 Task: Open the contact 'Shubham Jain' in Outlook and check the word count of the contact details.
Action: Mouse moved to (10, 91)
Screenshot: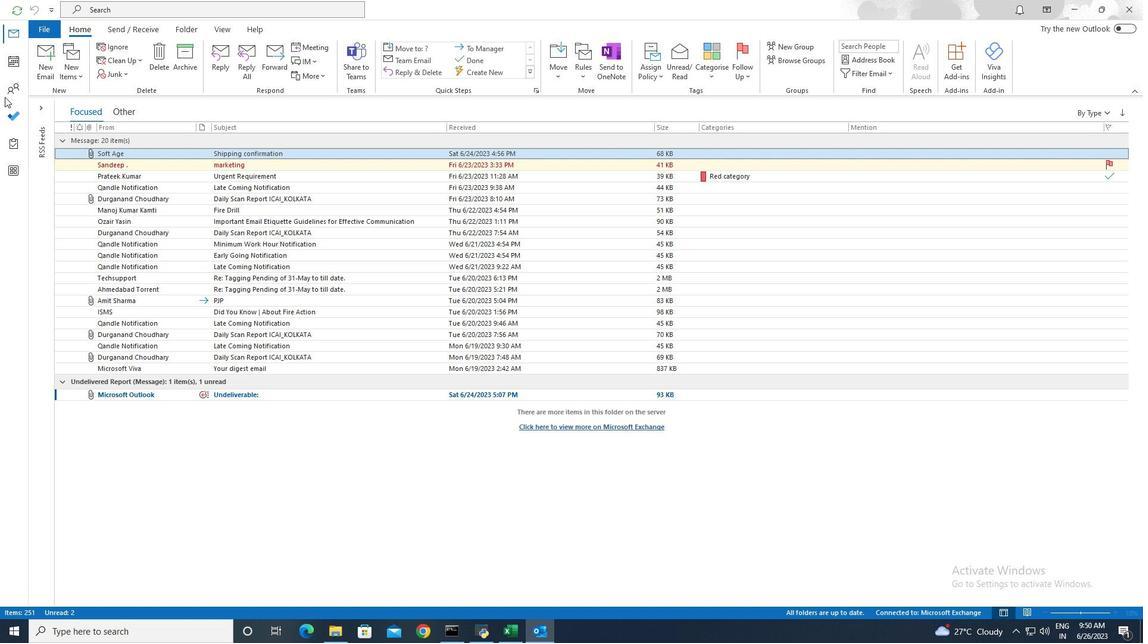 
Action: Mouse pressed left at (10, 91)
Screenshot: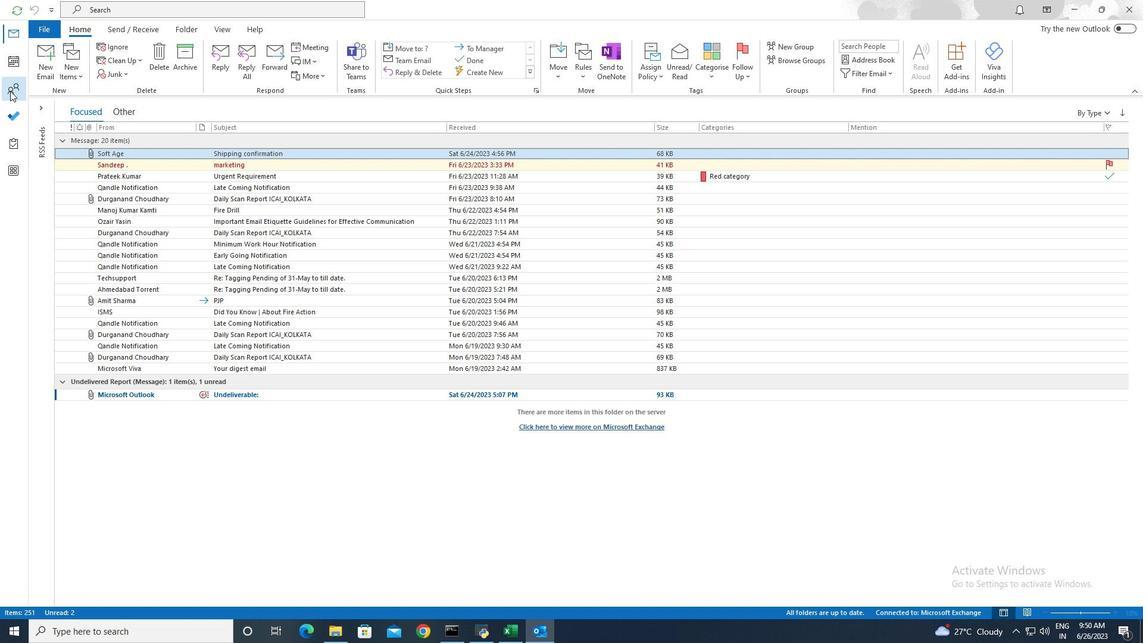 
Action: Mouse moved to (113, 254)
Screenshot: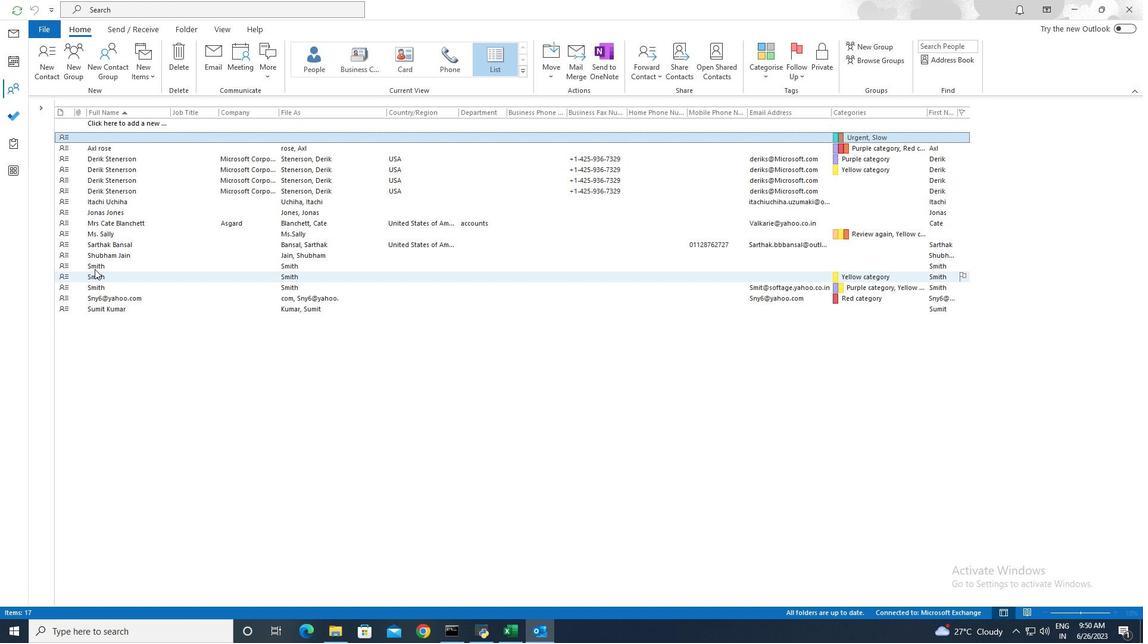 
Action: Mouse pressed left at (113, 254)
Screenshot: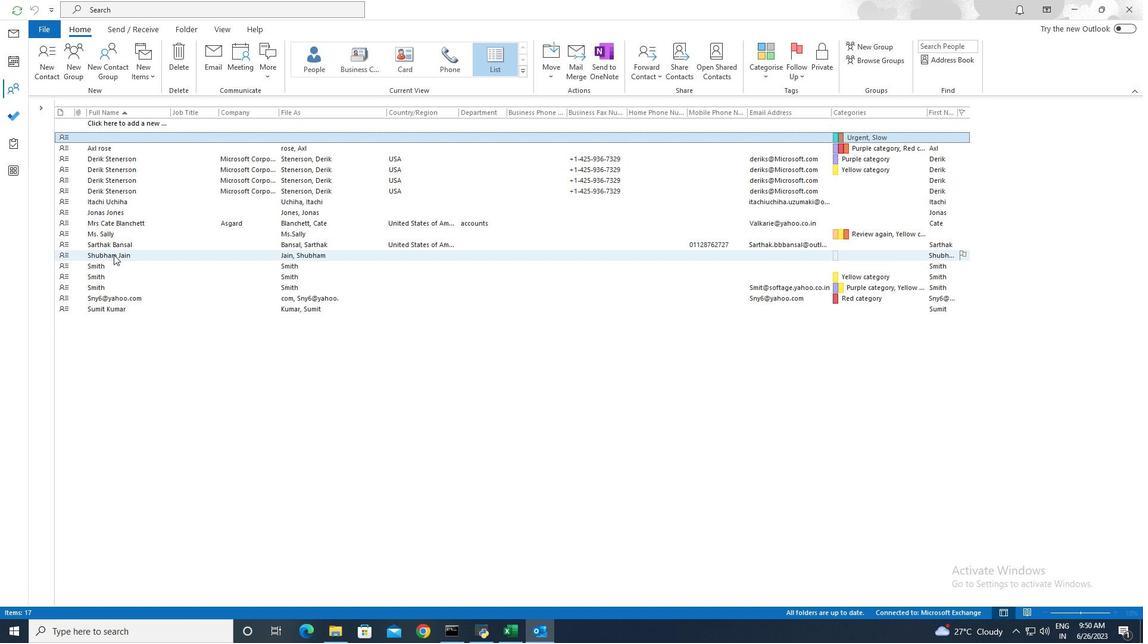 
Action: Mouse pressed left at (113, 254)
Screenshot: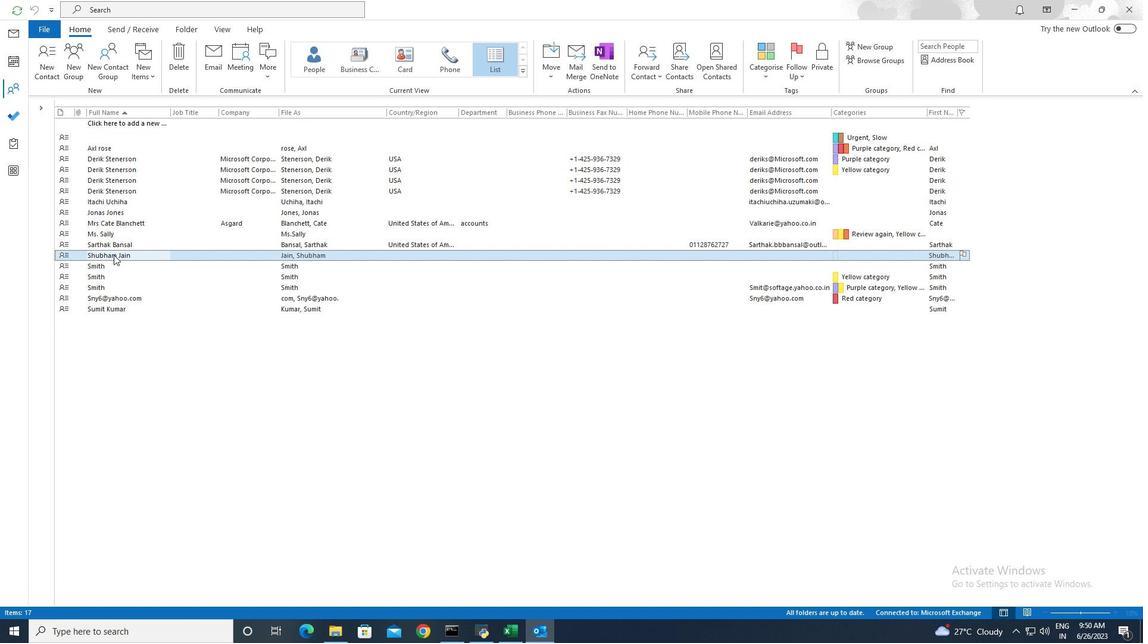 
Action: Mouse moved to (200, 25)
Screenshot: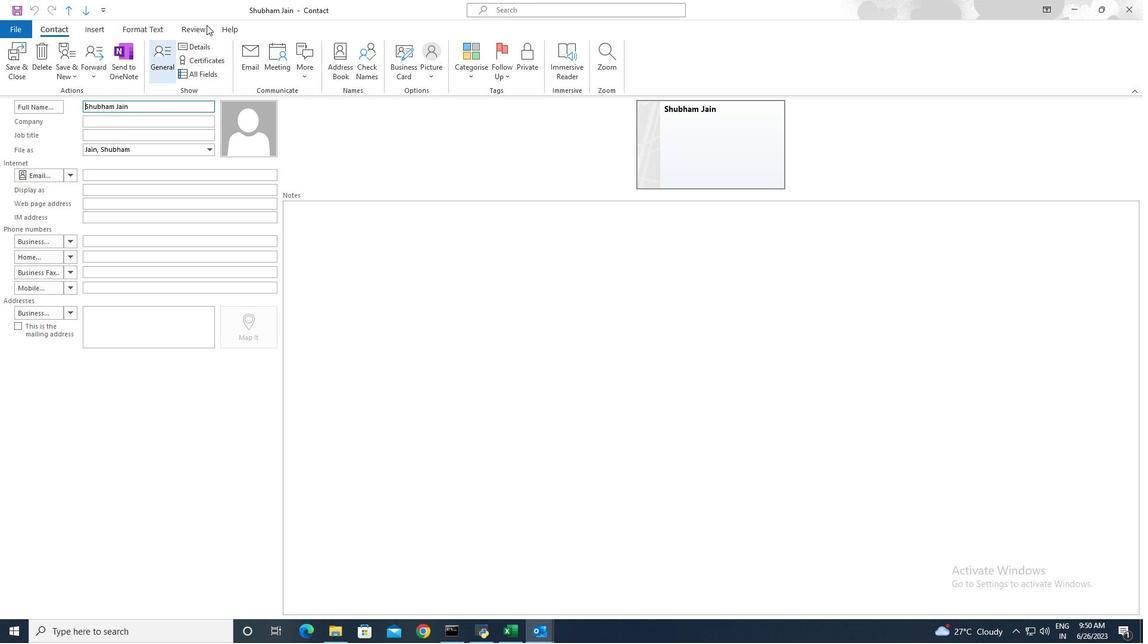 
Action: Mouse pressed left at (200, 25)
Screenshot: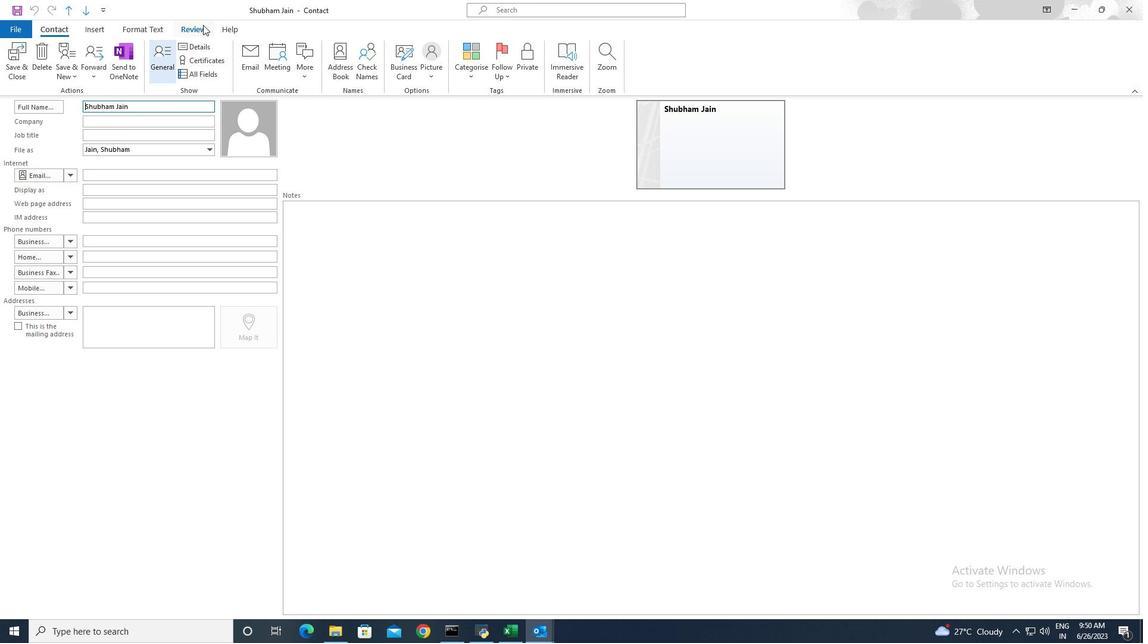 
Action: Mouse moved to (328, 249)
Screenshot: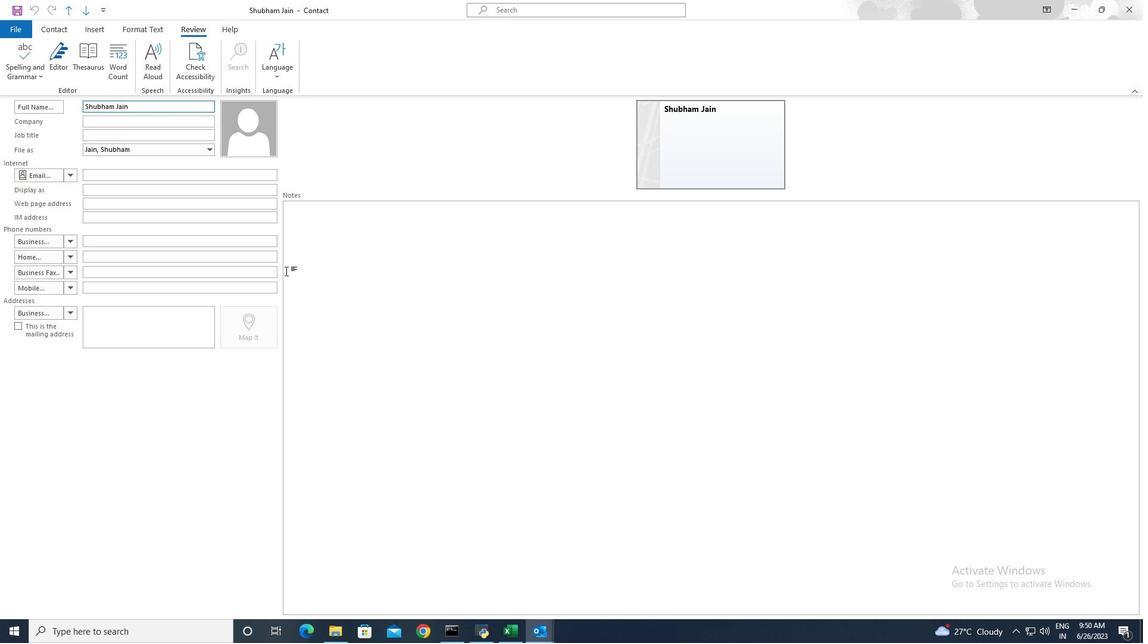 
Action: Mouse pressed left at (328, 249)
Screenshot: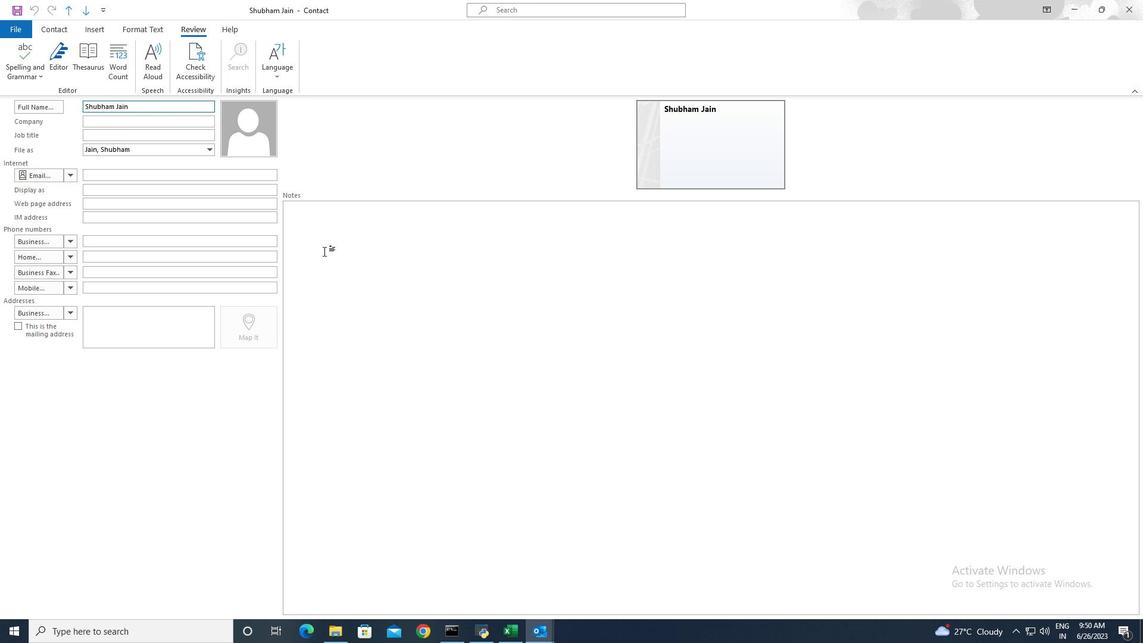 
Action: Mouse moved to (125, 67)
Screenshot: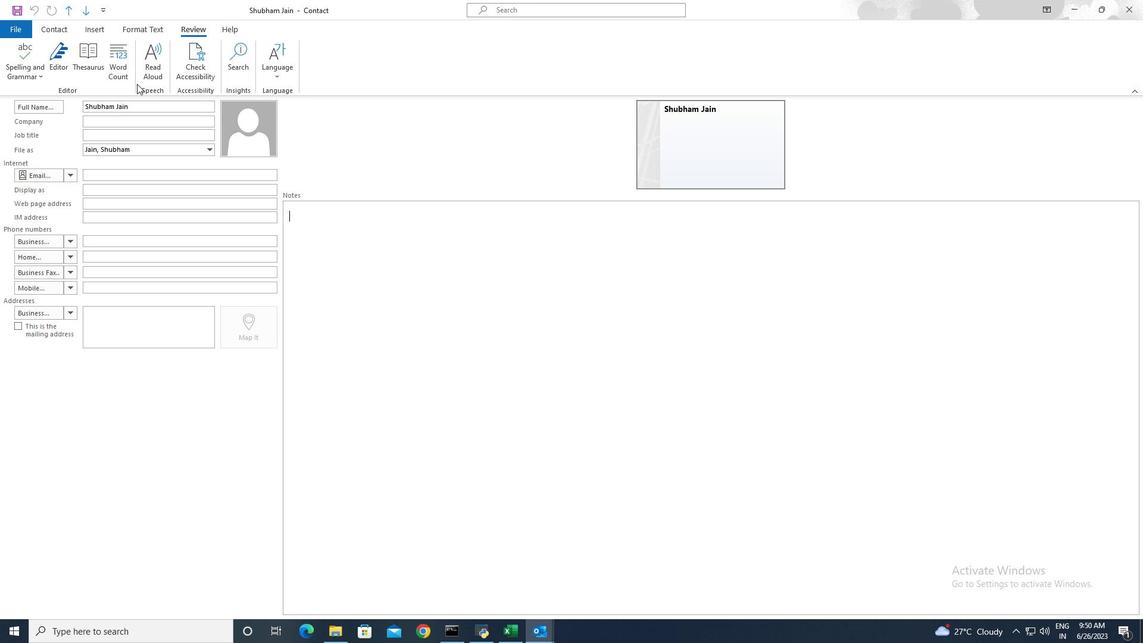 
Action: Mouse pressed left at (125, 67)
Screenshot: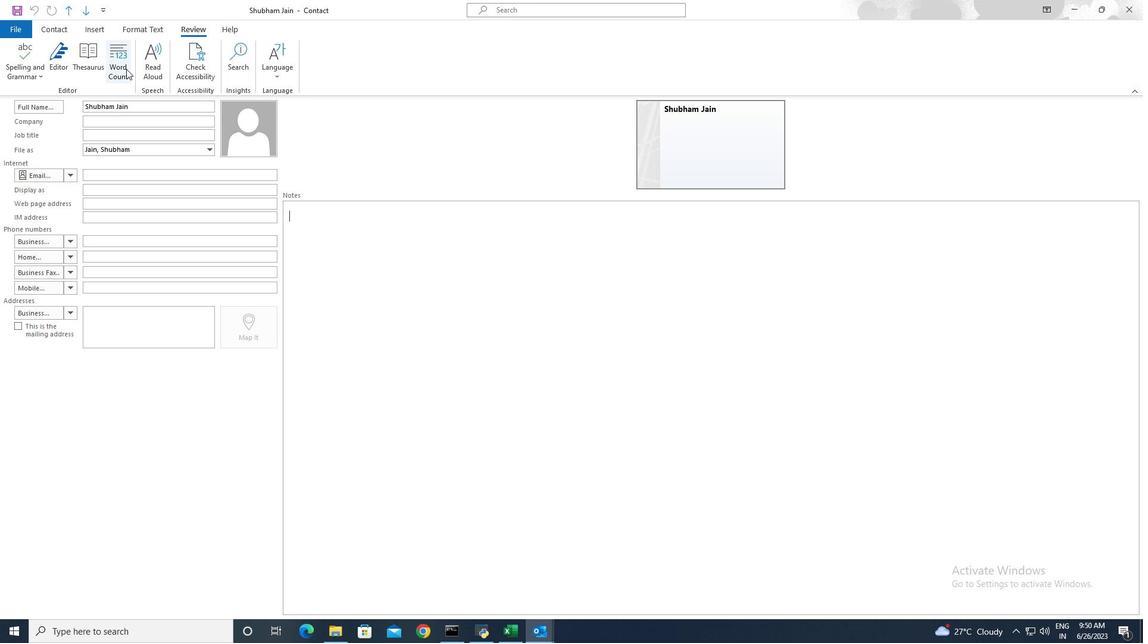 
Action: Mouse moved to (264, 179)
Screenshot: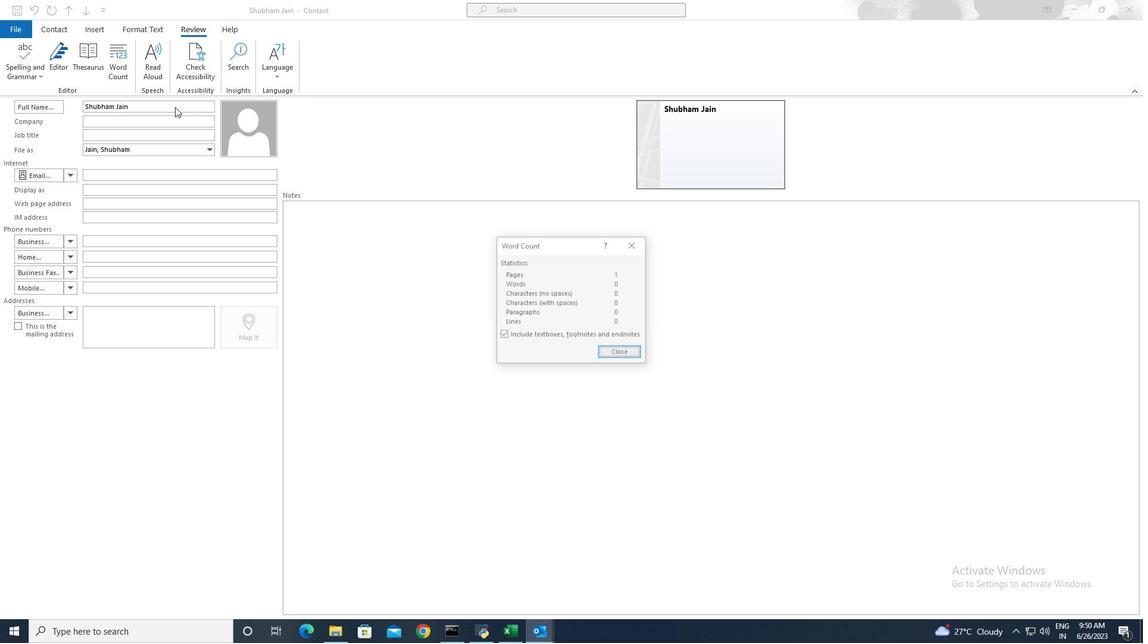 
